 Task: In the  document Maya.epubMake this file  'available offline' Add shortcut to Drive 'Computers'Email the file to   softage.6@softage.net, with message attached Time-Sensitive: I kindly ask you to go through the email I've sent as soon as possible. and file type: 'Microsoft Word'
Action: Mouse moved to (281, 360)
Screenshot: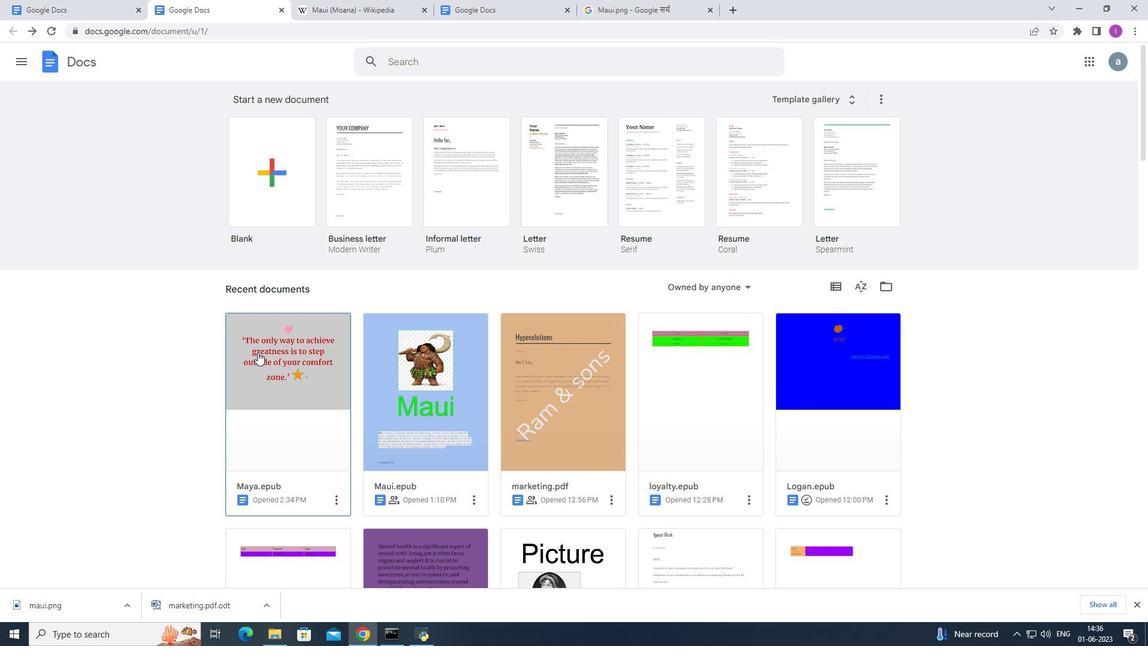
Action: Mouse pressed left at (281, 360)
Screenshot: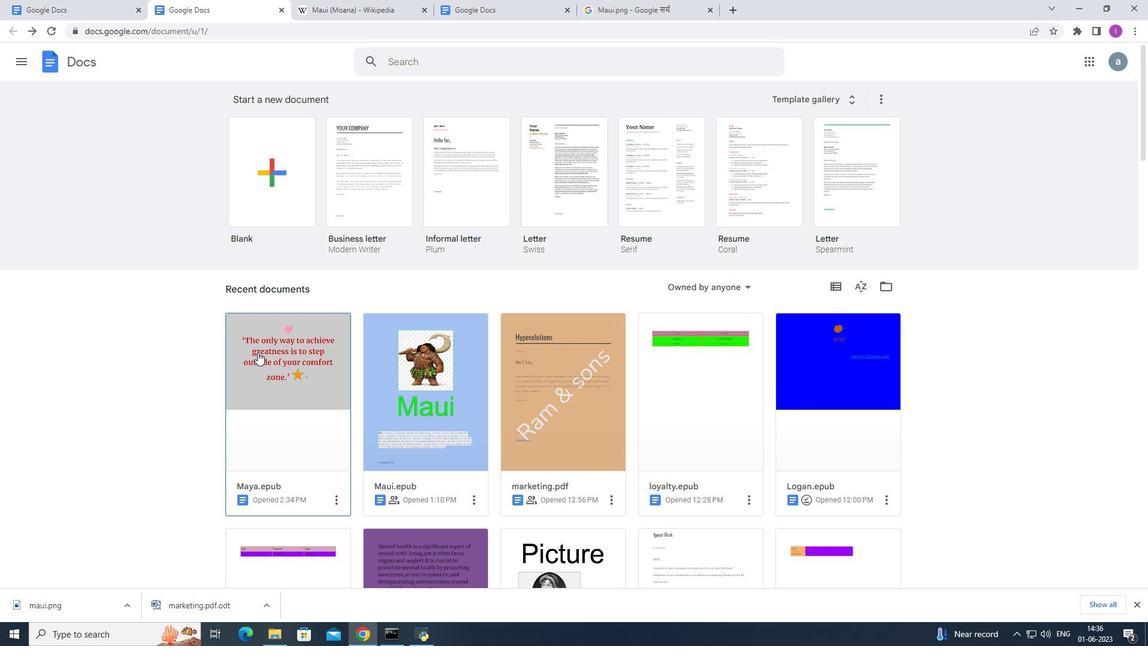 
Action: Mouse moved to (46, 72)
Screenshot: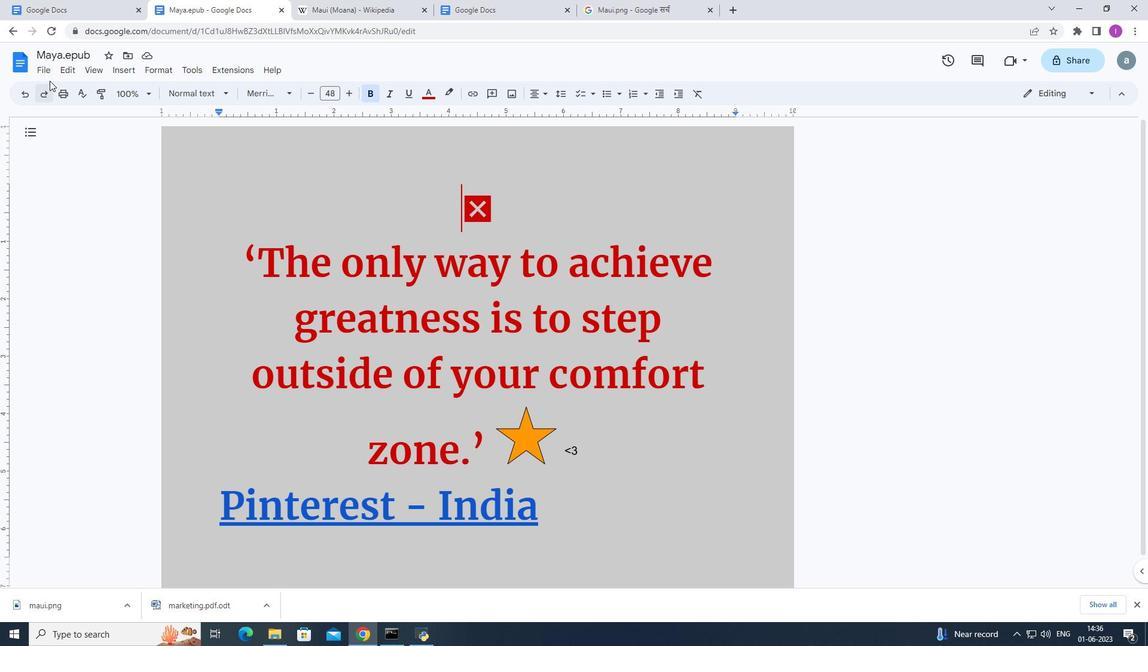 
Action: Mouse pressed left at (46, 72)
Screenshot: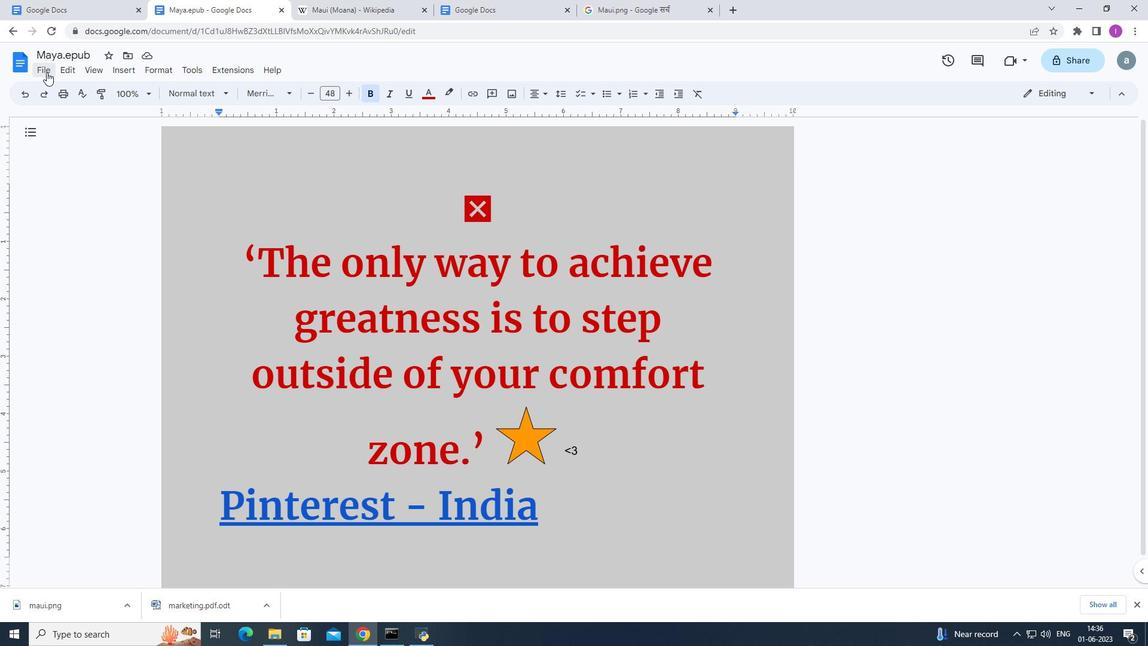 
Action: Mouse moved to (121, 329)
Screenshot: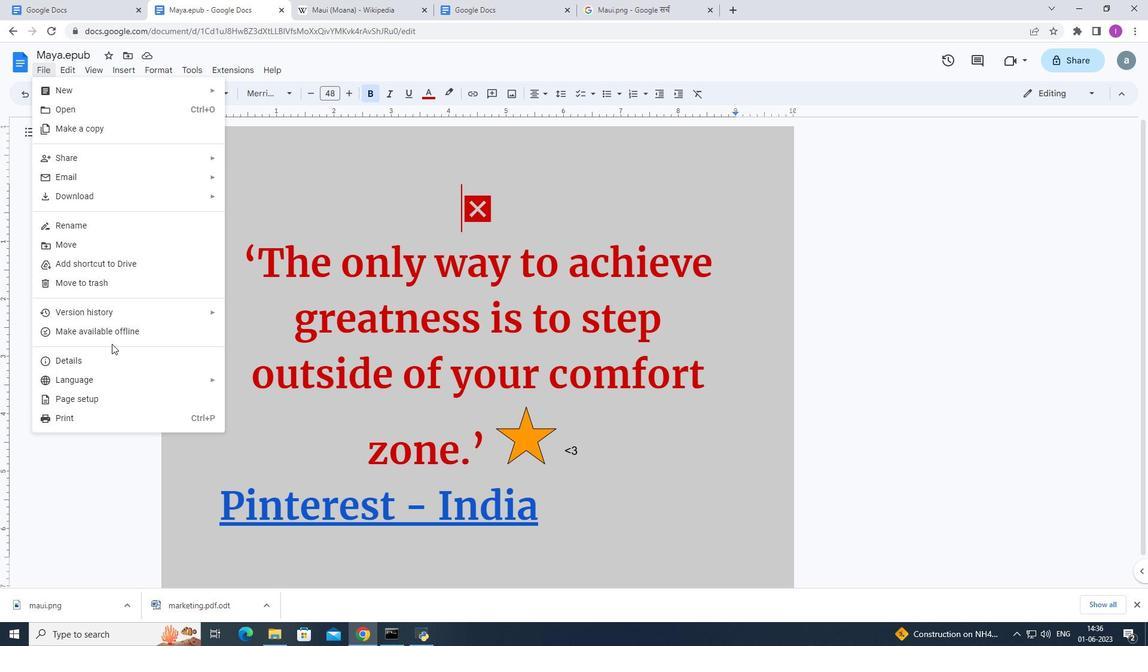 
Action: Mouse pressed left at (121, 329)
Screenshot: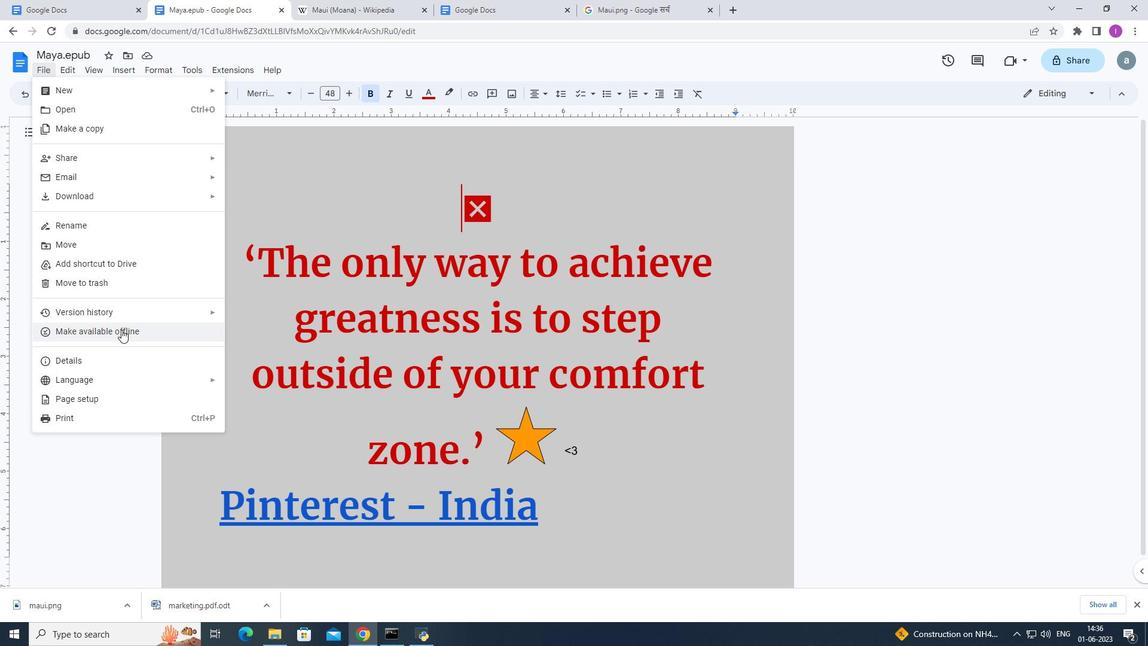 
Action: Mouse moved to (50, 72)
Screenshot: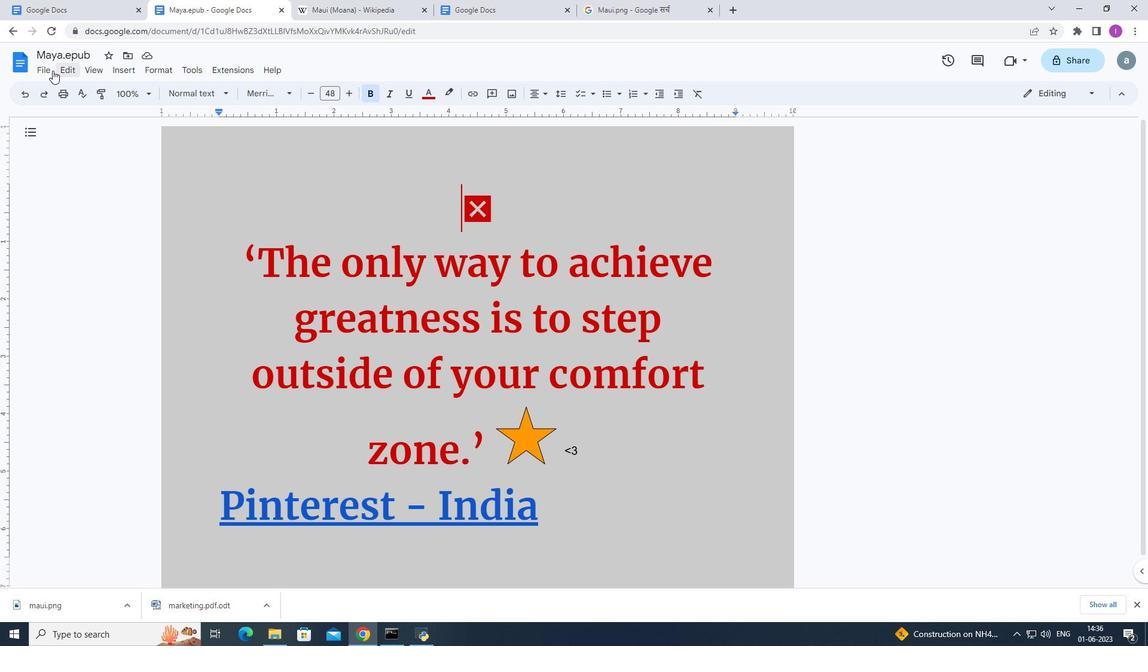 
Action: Mouse pressed left at (50, 72)
Screenshot: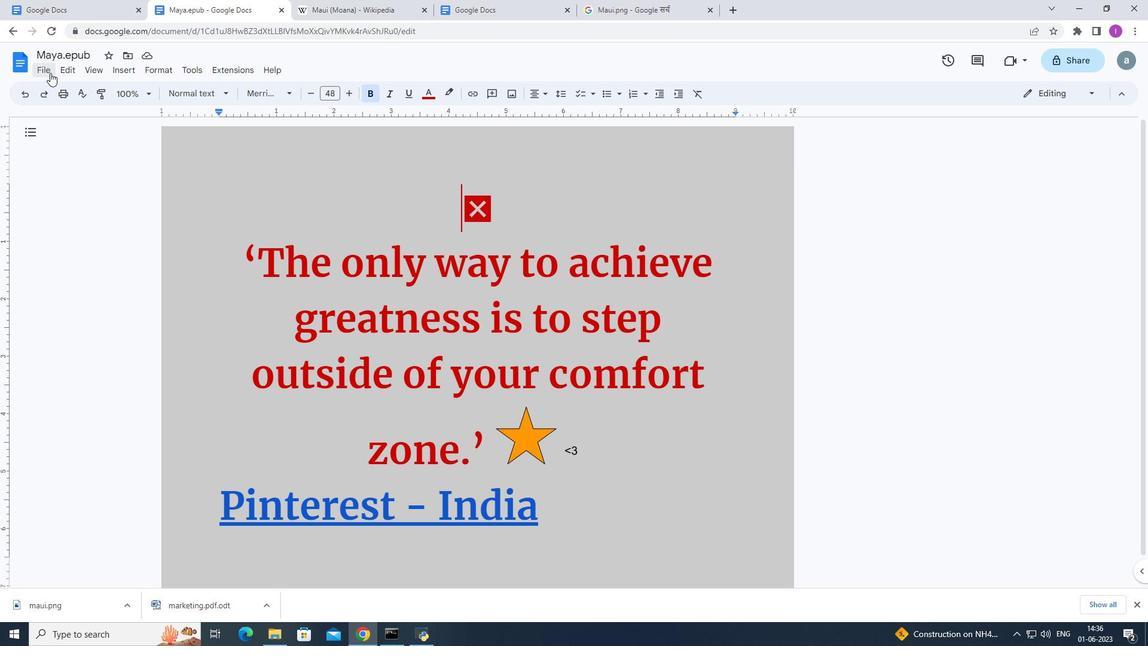 
Action: Mouse moved to (253, 178)
Screenshot: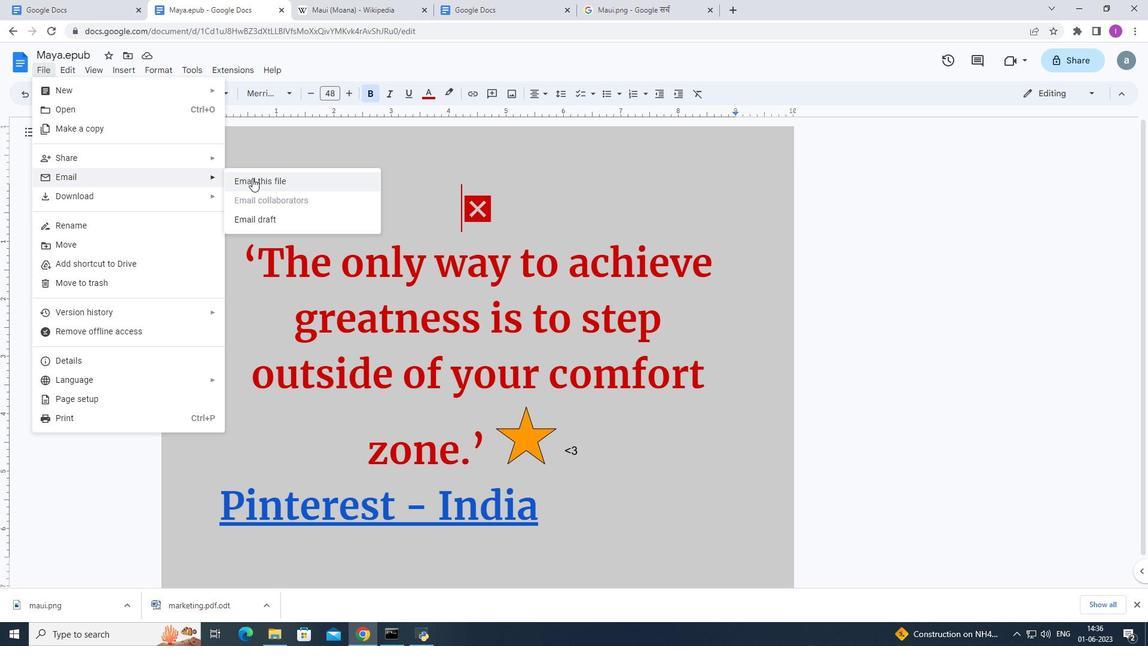 
Action: Mouse pressed left at (253, 178)
Screenshot: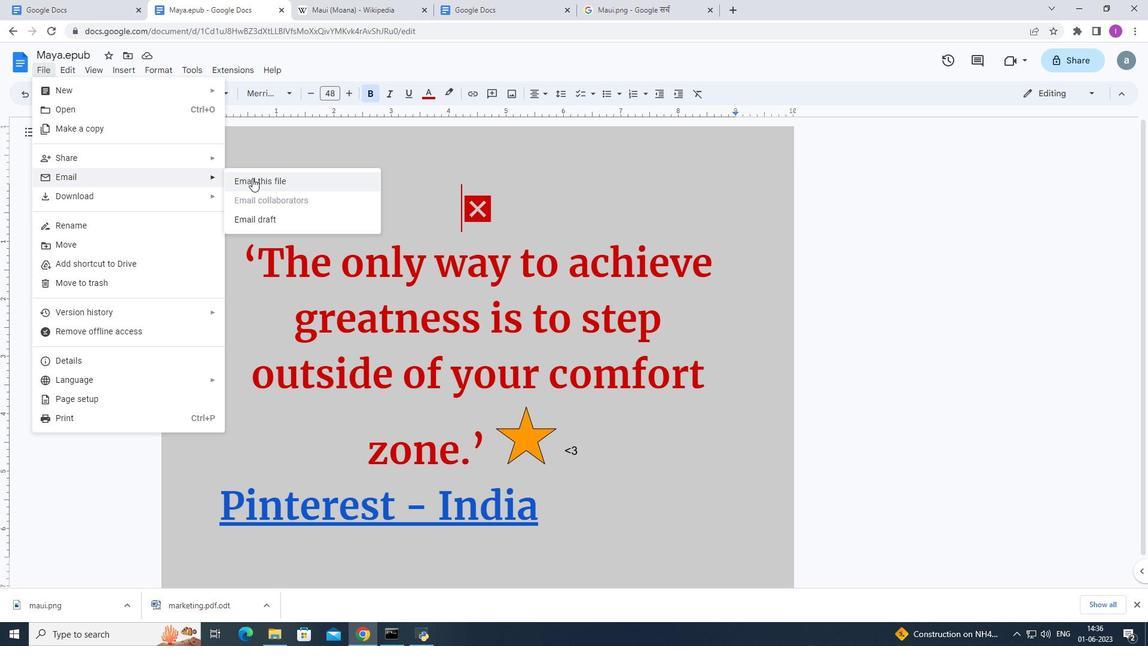 
Action: Mouse moved to (506, 264)
Screenshot: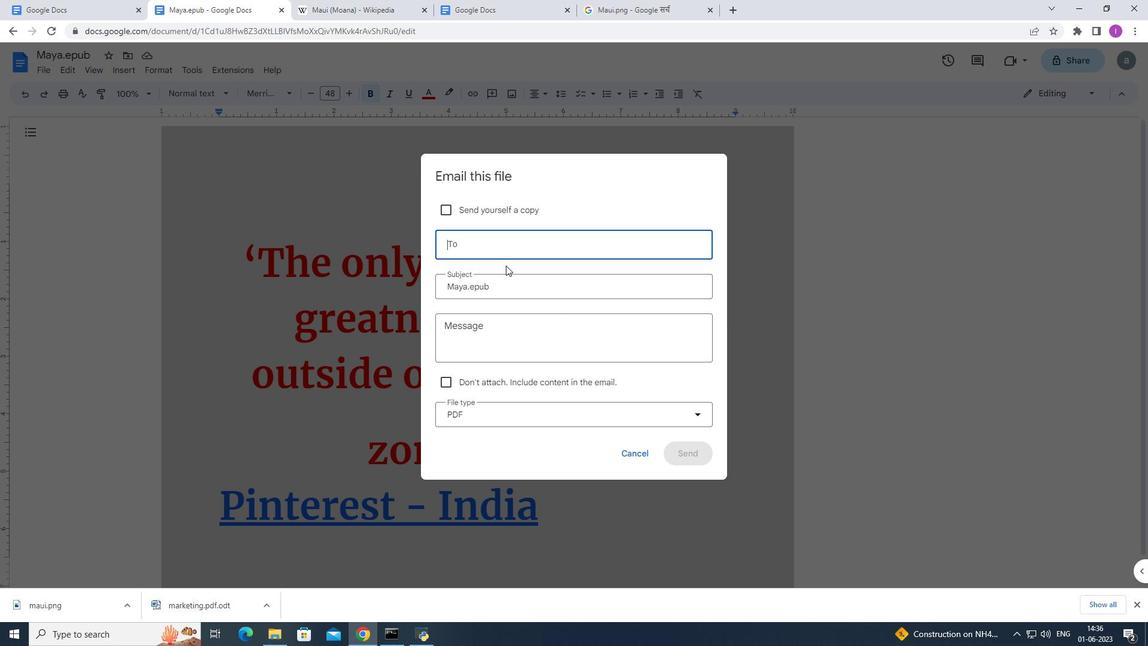 
Action: Key pressed softage<Key.shift><Key.shift><Key.shift><Key.shift><Key.shift><Key.shift><Key.shift><Key.shift><Key.shift><Key.shift><Key.shift><Key.backspace>.<Key.backspace>e.6
Screenshot: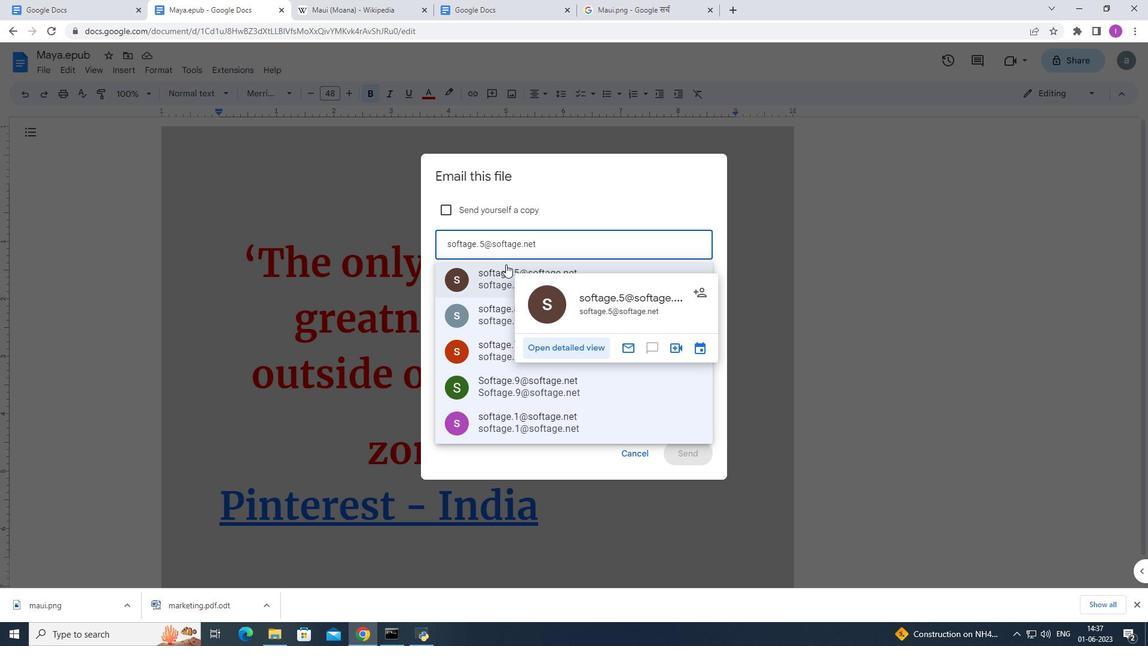 
Action: Mouse moved to (504, 280)
Screenshot: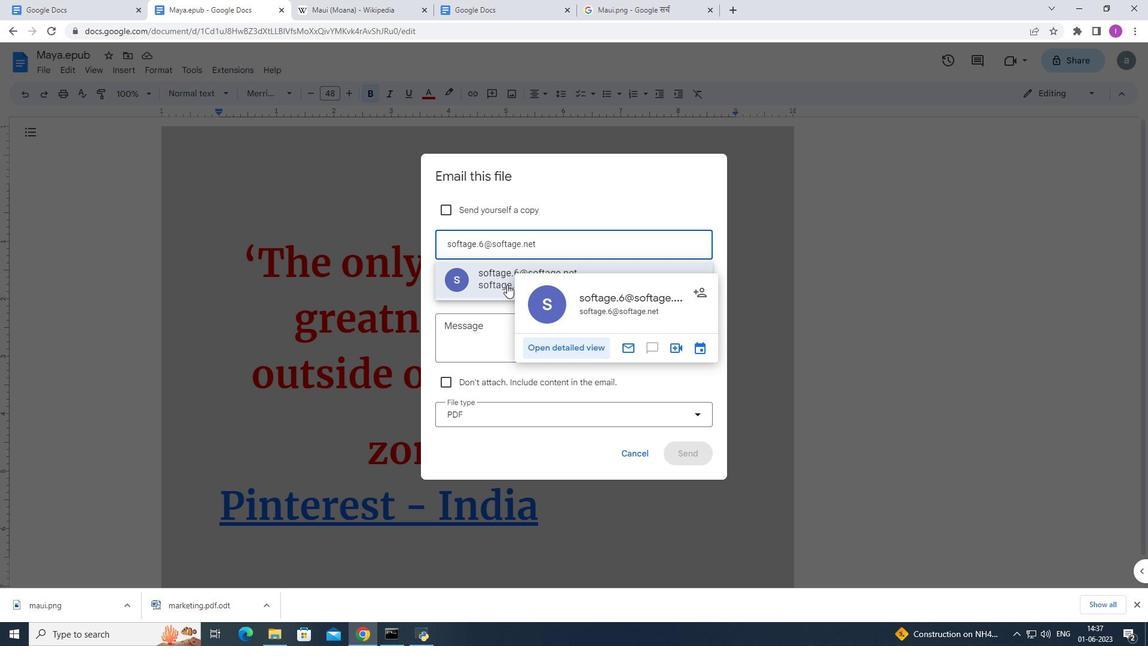 
Action: Mouse pressed left at (504, 280)
Screenshot: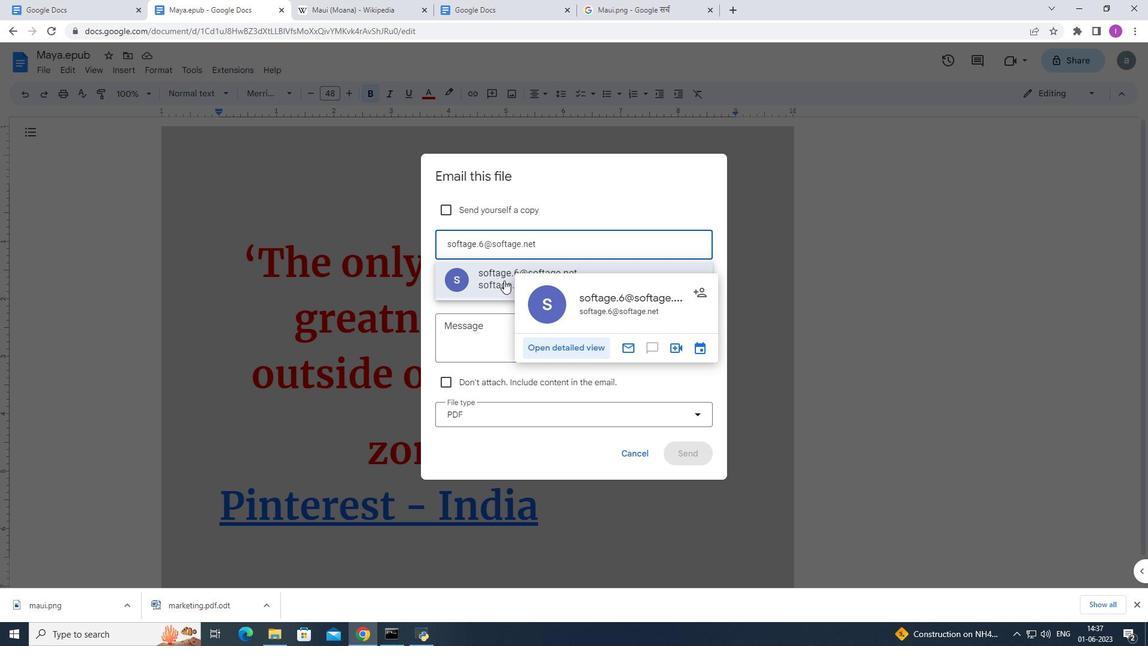 
Action: Mouse moved to (439, 324)
Screenshot: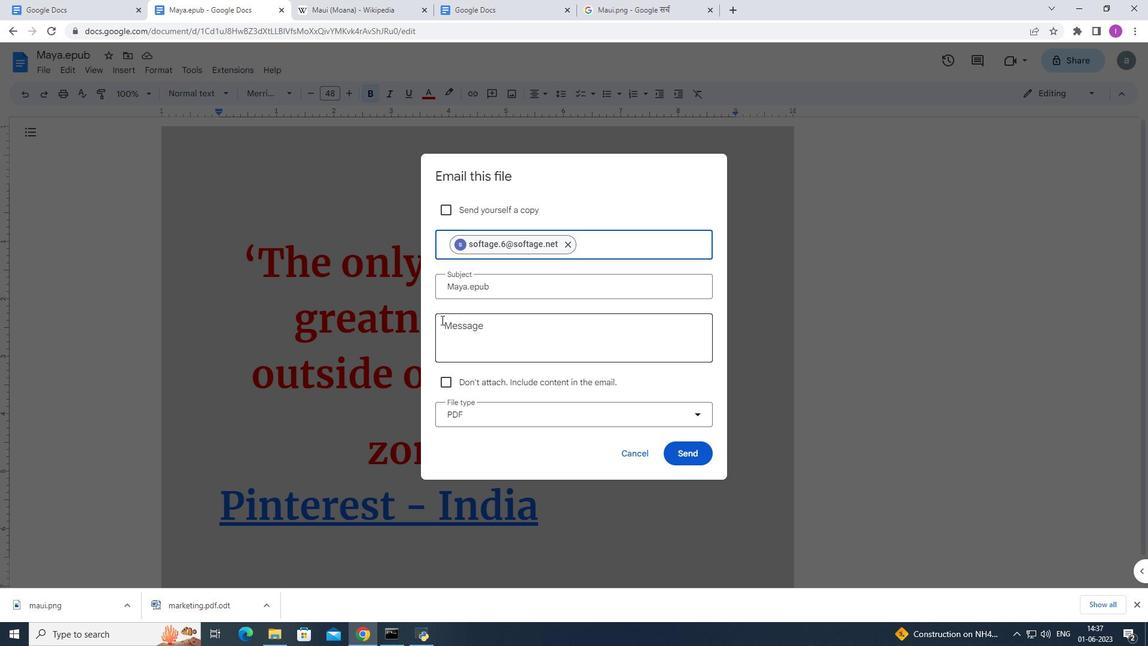 
Action: Mouse pressed left at (439, 324)
Screenshot: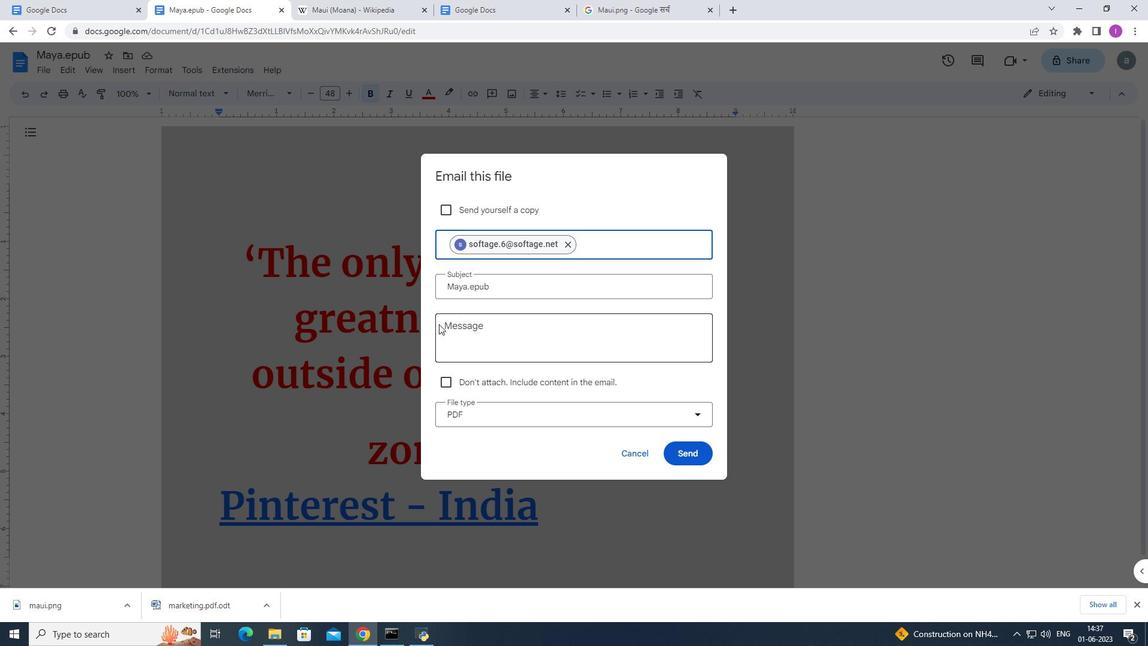 
Action: Mouse moved to (676, 309)
Screenshot: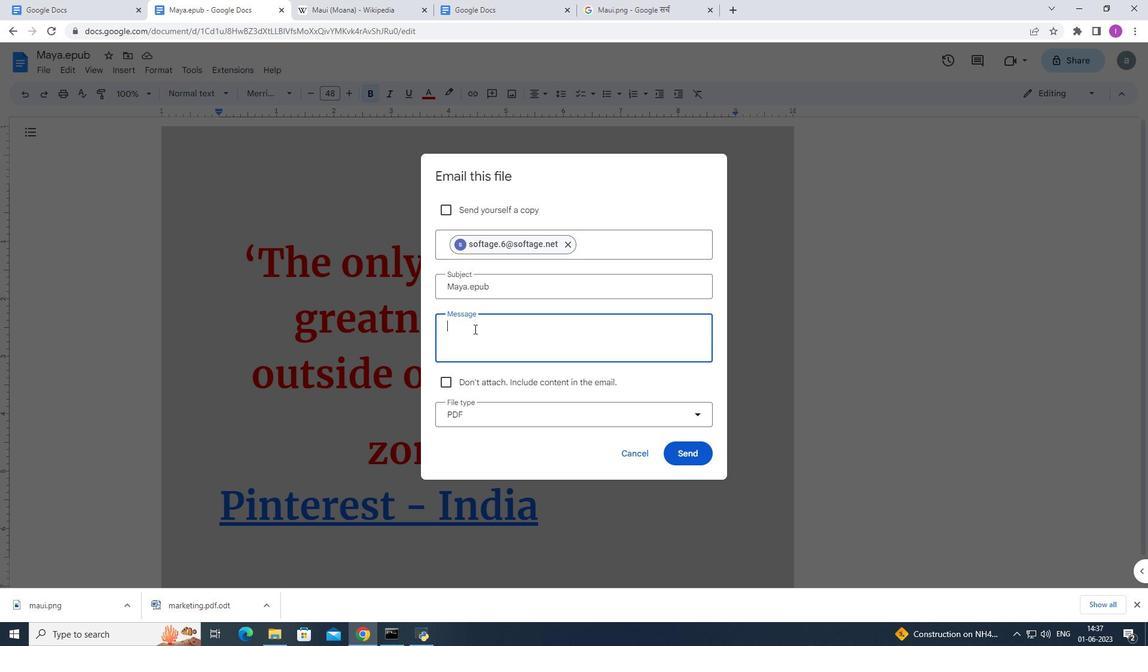 
Action: Key pressed <Key.shift>Time-<Key.shift>Sensitive<Key.shift>:<Key.shift><Key.shift><Key.shift><Key.shift><Key.shift><Key.shift><Key.shift><Key.shift><Key.shift><Key.shift><Key.shift><Key.shift><Key.shift><Key.shift><Key.shift><Key.shift><Key.shift>I<Key.backspace><Key.space><Key.shift>I<Key.space>knidy<Key.backspace><Key.backspace>dly<Key.space><Key.backspace><Key.backspace><Key.backspace><Key.backspace><Key.backspace><Key.backspace>indlyask
Screenshot: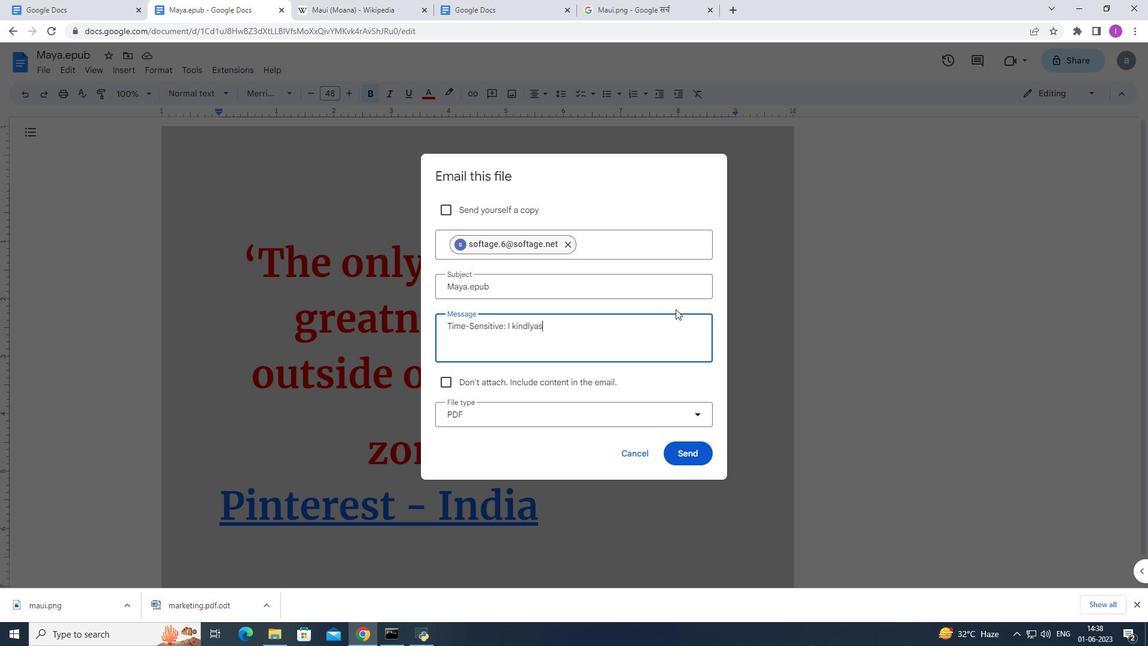 
Action: Mouse moved to (535, 323)
Screenshot: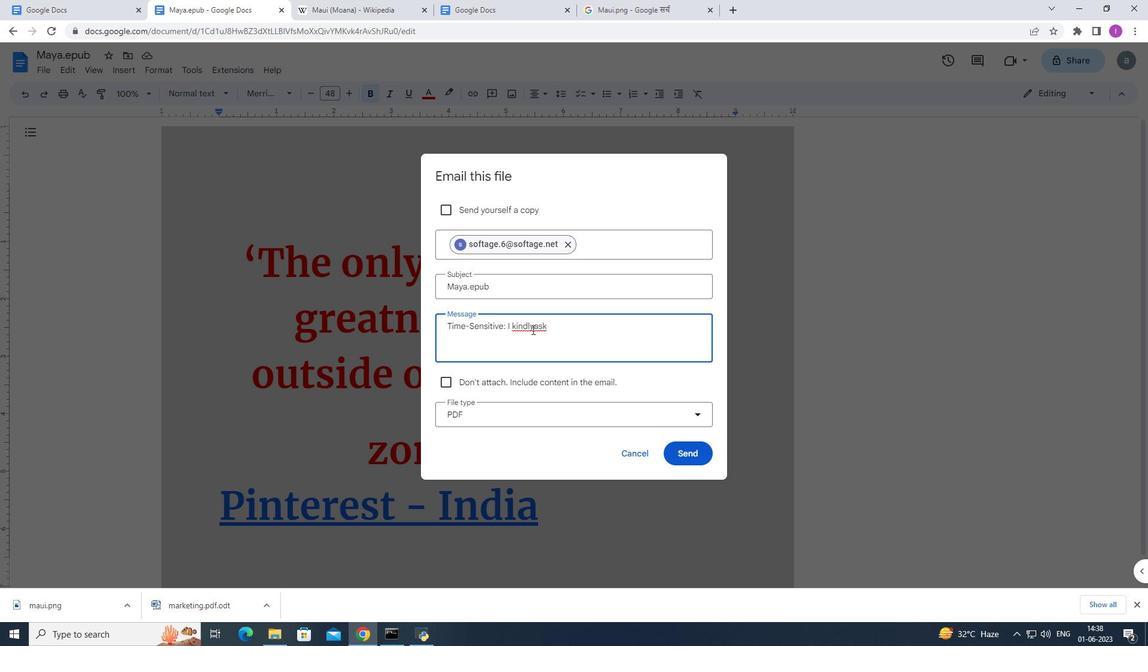 
Action: Mouse pressed left at (535, 323)
Screenshot: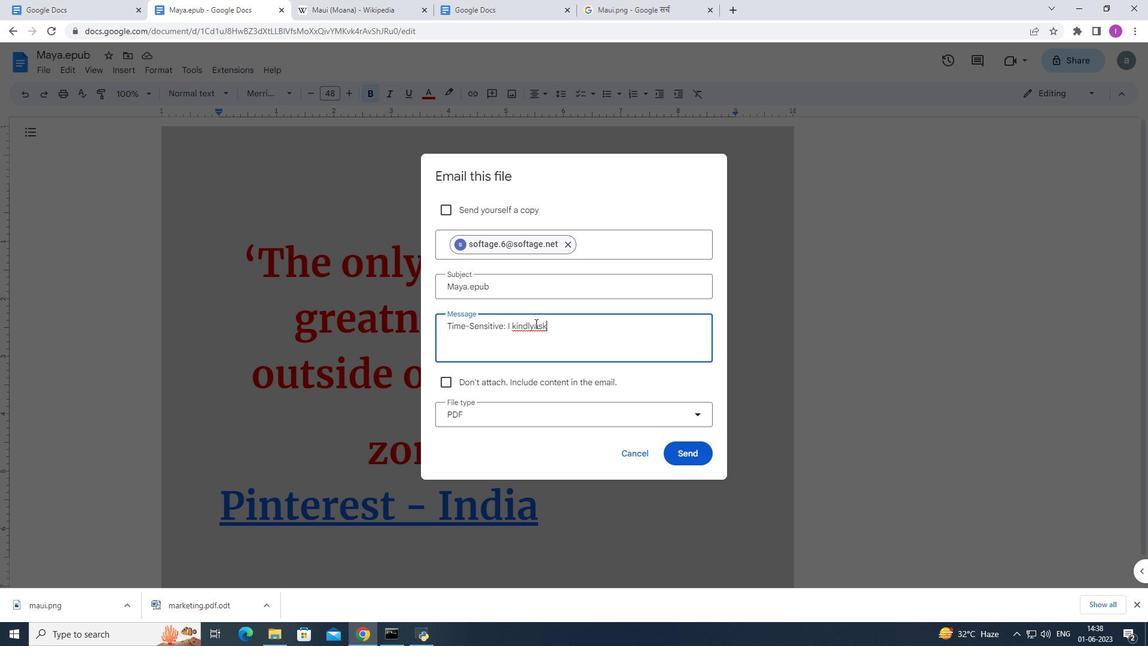 
Action: Mouse moved to (545, 324)
Screenshot: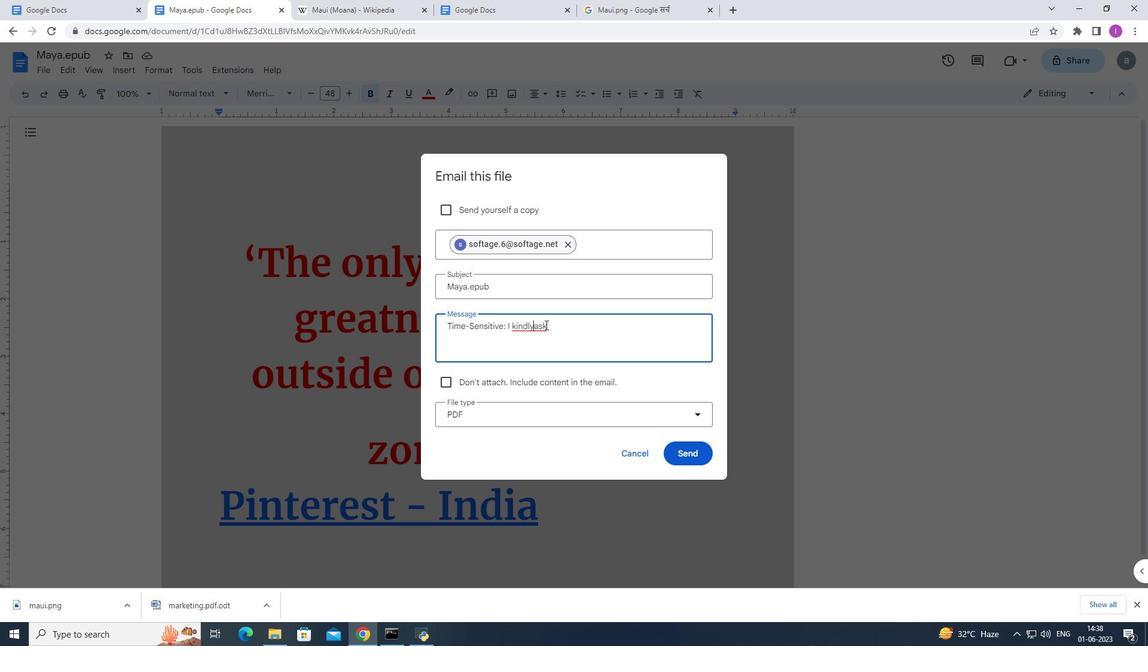
Action: Key pressed <Key.space>
Screenshot: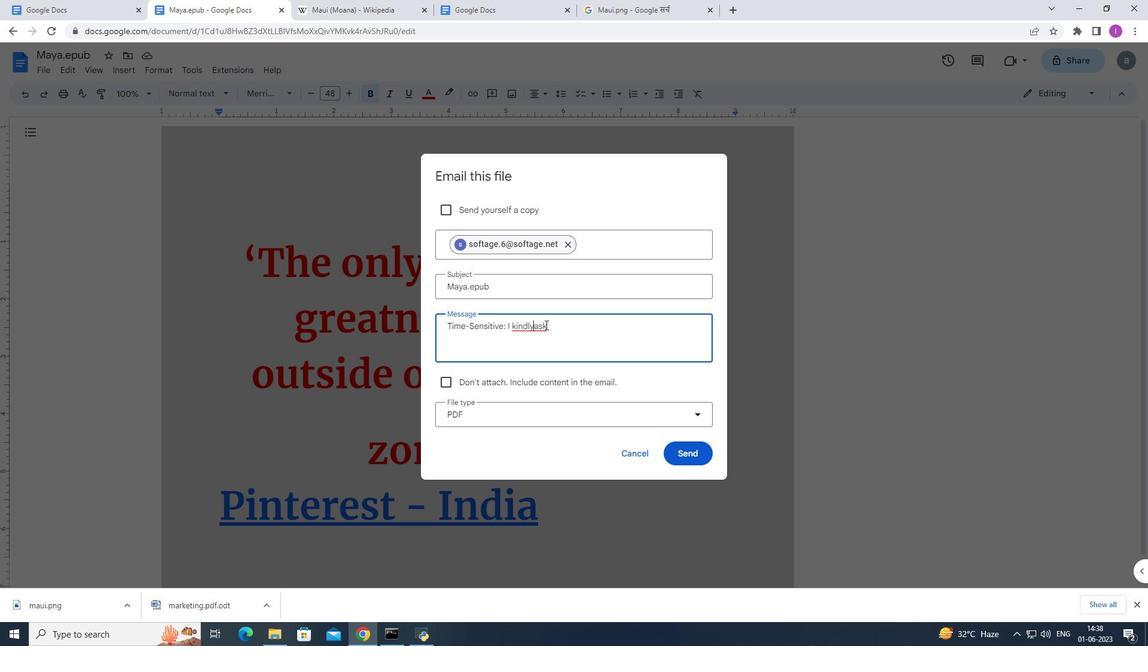 
Action: Mouse moved to (583, 332)
Screenshot: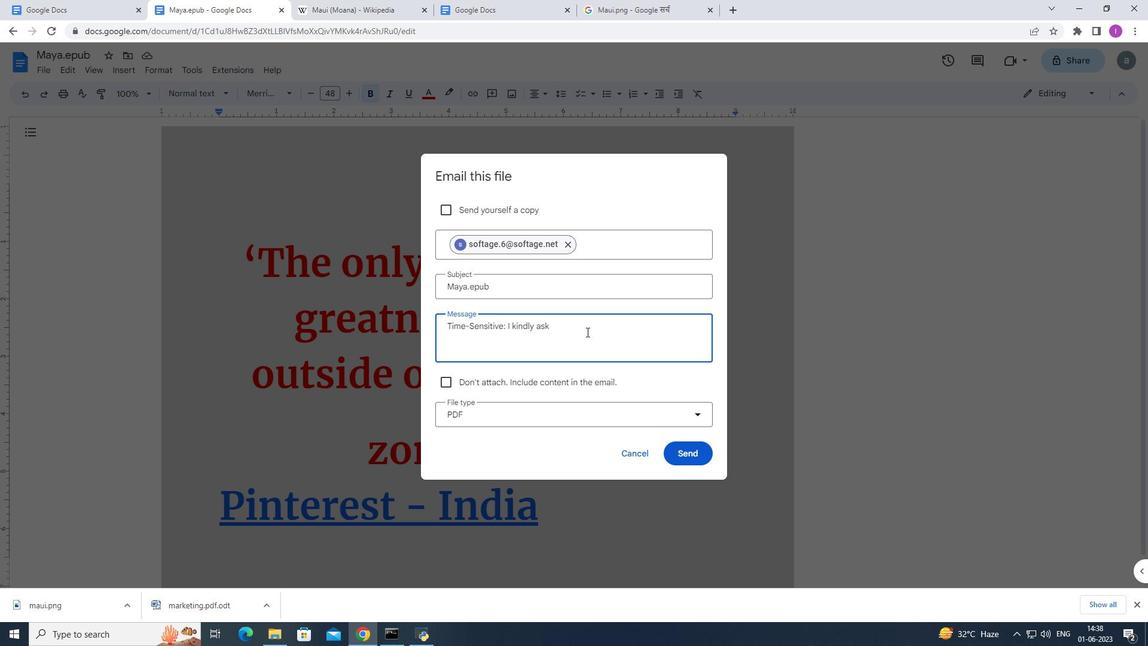 
Action: Mouse pressed left at (583, 332)
Screenshot: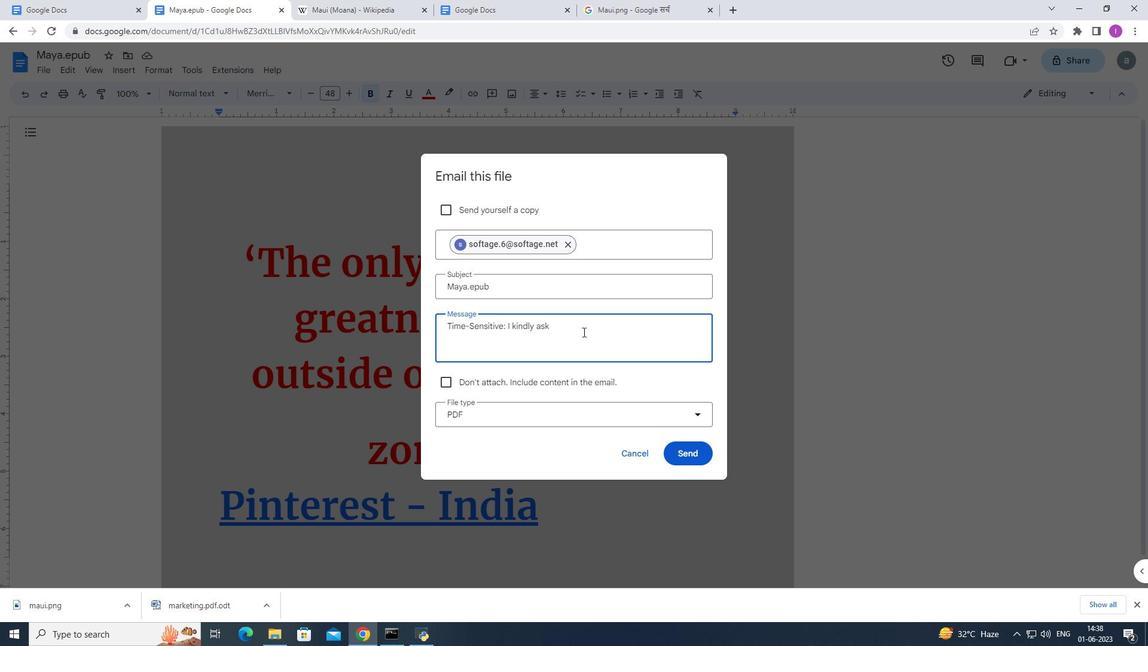 
Action: Mouse moved to (679, 331)
Screenshot: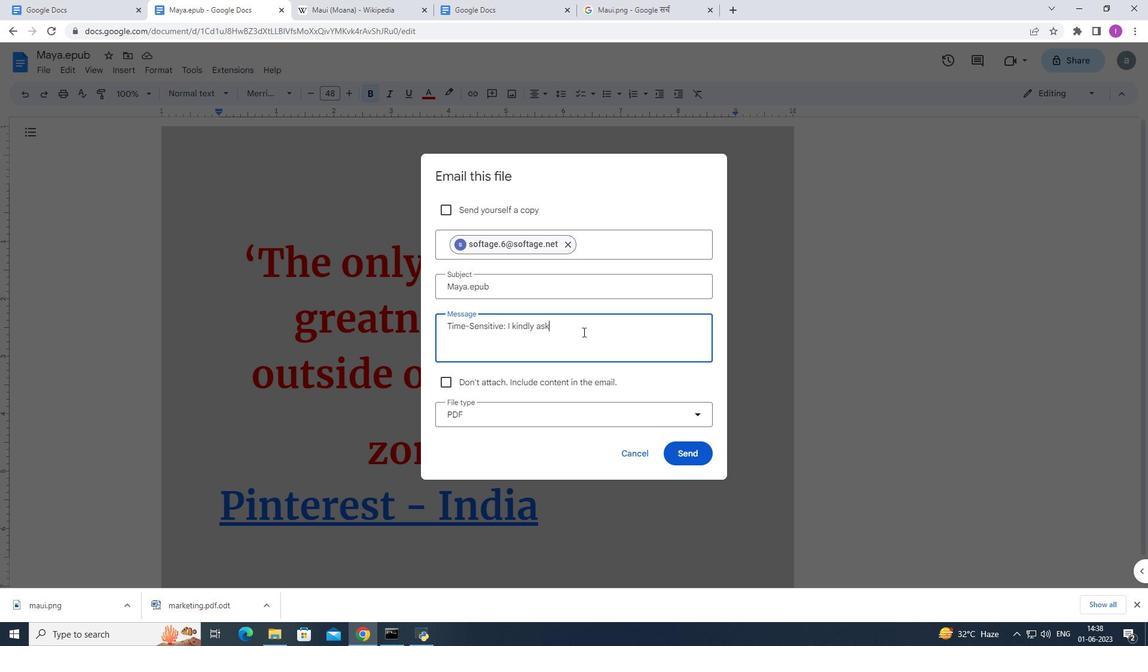 
Action: Key pressed <Key.space>you<Key.space>to<Key.space>go<Key.space>through<Key.space>the<Key.space>e,<Key.backspace>mao<Key.backspace>il<Key.space>i'have<Key.backspace><Key.backspace><Key.backspace><Key.backspace><Key.backspace><Key.backspace><Key.shift><Key.shift><Key.shift><Key.shift>I've<Key.space>sent<Key.space>as<Key.space>soonb<Key.space><Key.space>as<Key.backspace><Key.backspace><Key.backspace><Key.backspace><Key.backspace><Key.space>as<Key.space>possible.
Screenshot: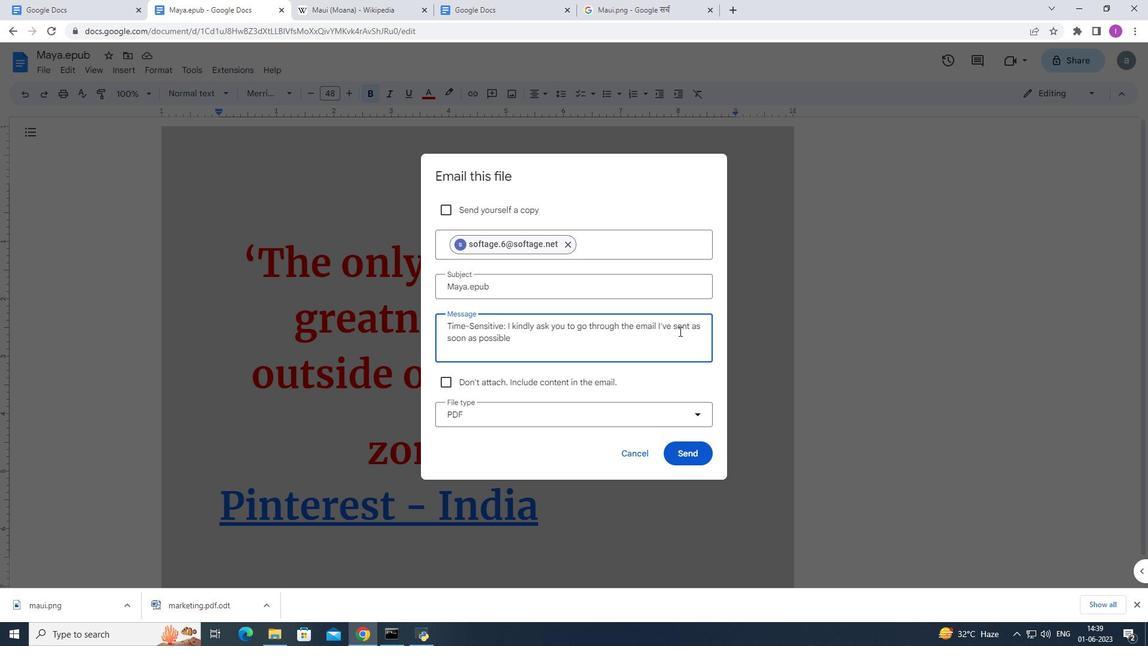 
Action: Mouse moved to (700, 412)
Screenshot: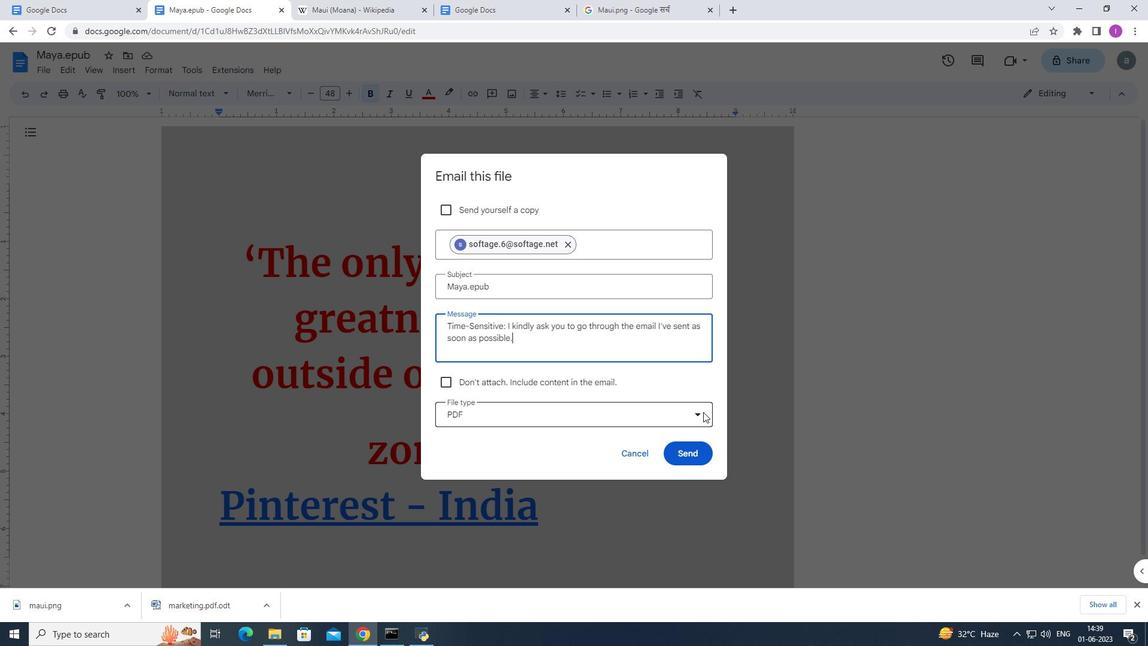 
Action: Mouse pressed left at (700, 412)
Screenshot: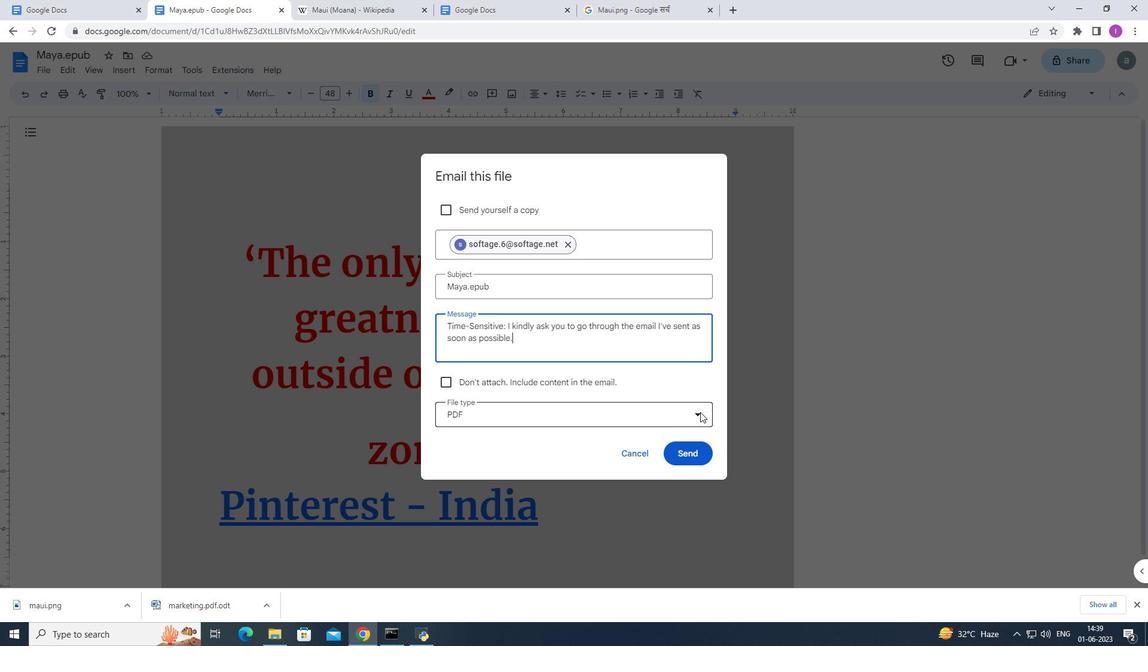 
Action: Mouse moved to (586, 523)
Screenshot: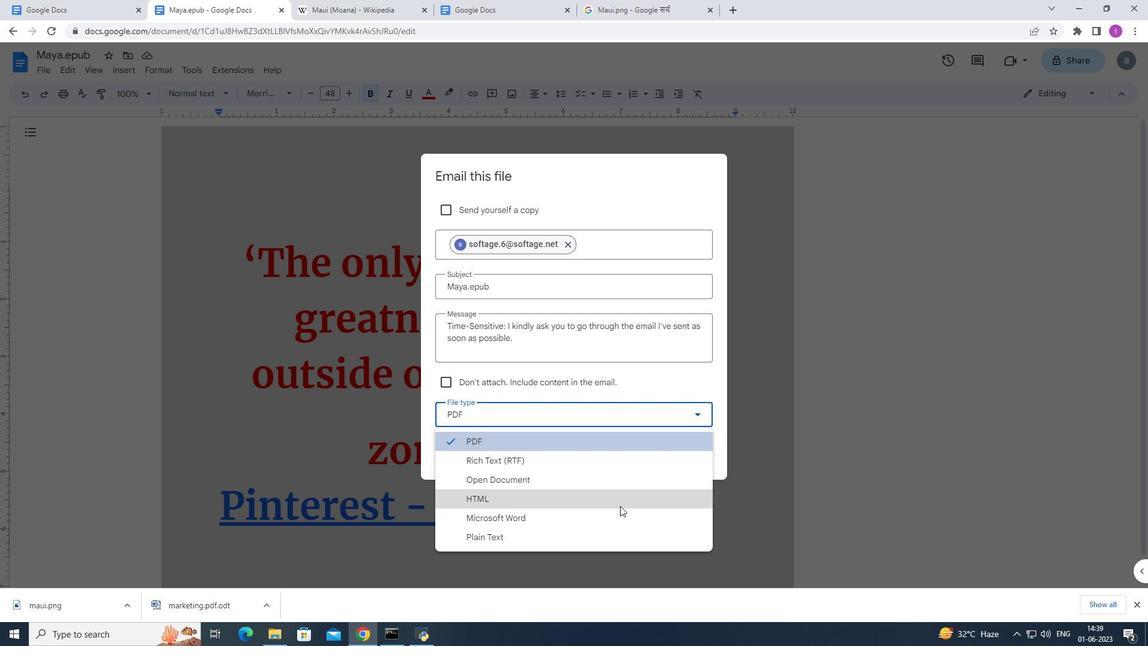 
Action: Mouse pressed left at (586, 523)
Screenshot: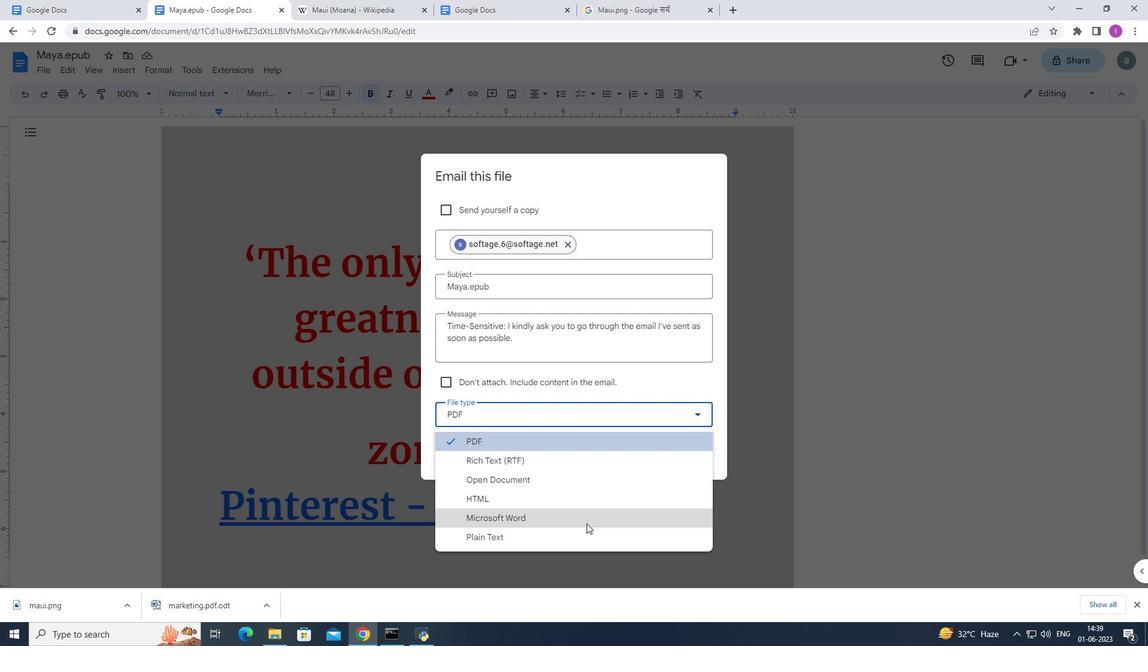 
Action: Mouse moved to (698, 453)
Screenshot: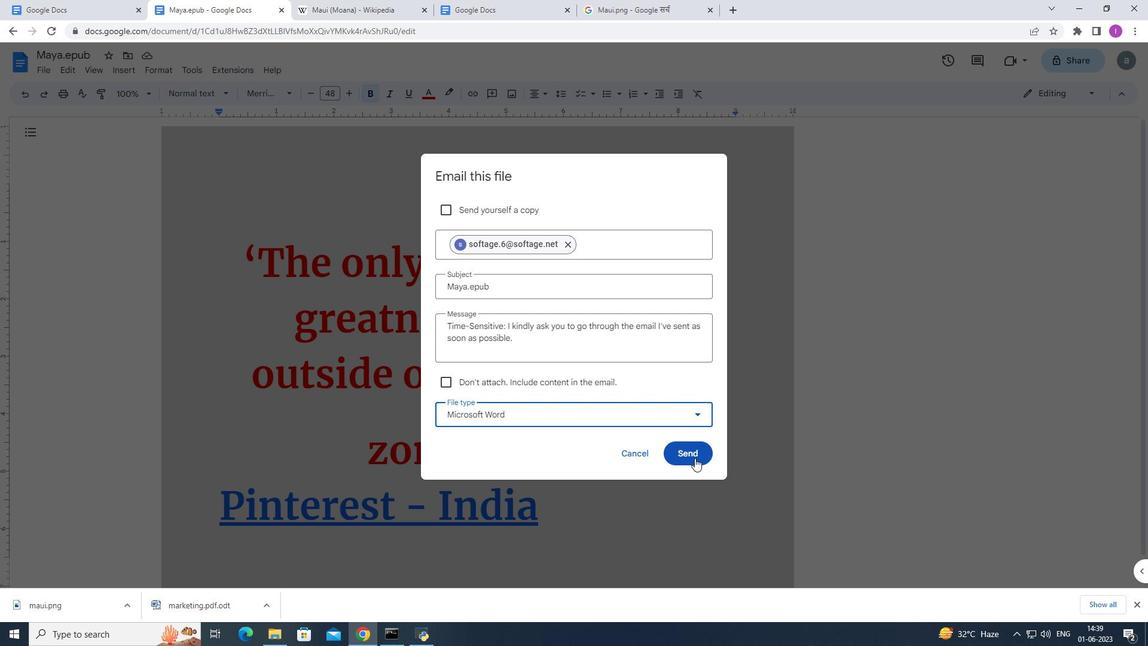 
Action: Mouse pressed left at (698, 453)
Screenshot: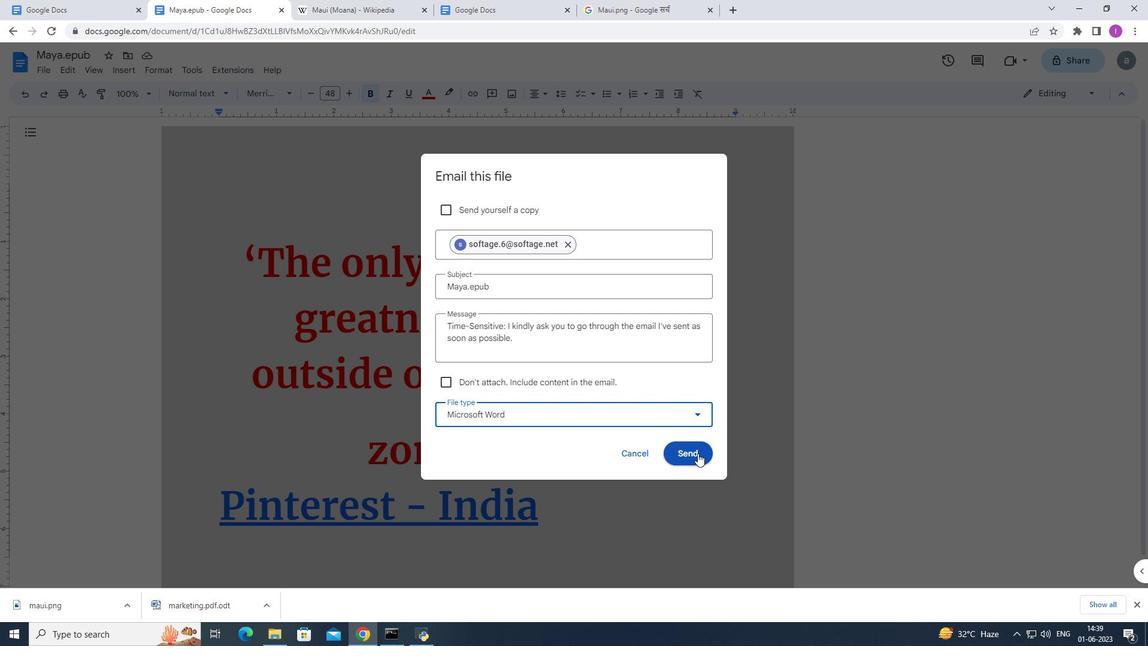 
